 Task: Schedule a 45-minute meeting for budget planning and review.
Action: Mouse moved to (73, 156)
Screenshot: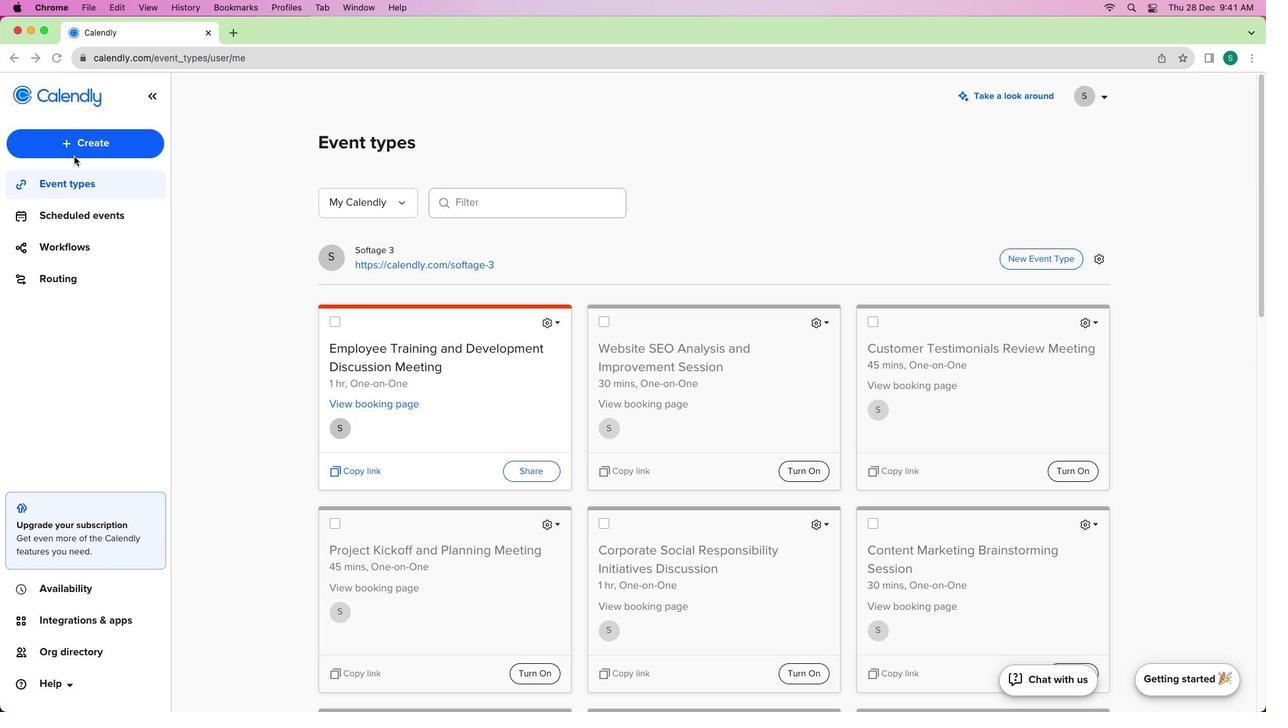 
Action: Mouse pressed left at (73, 156)
Screenshot: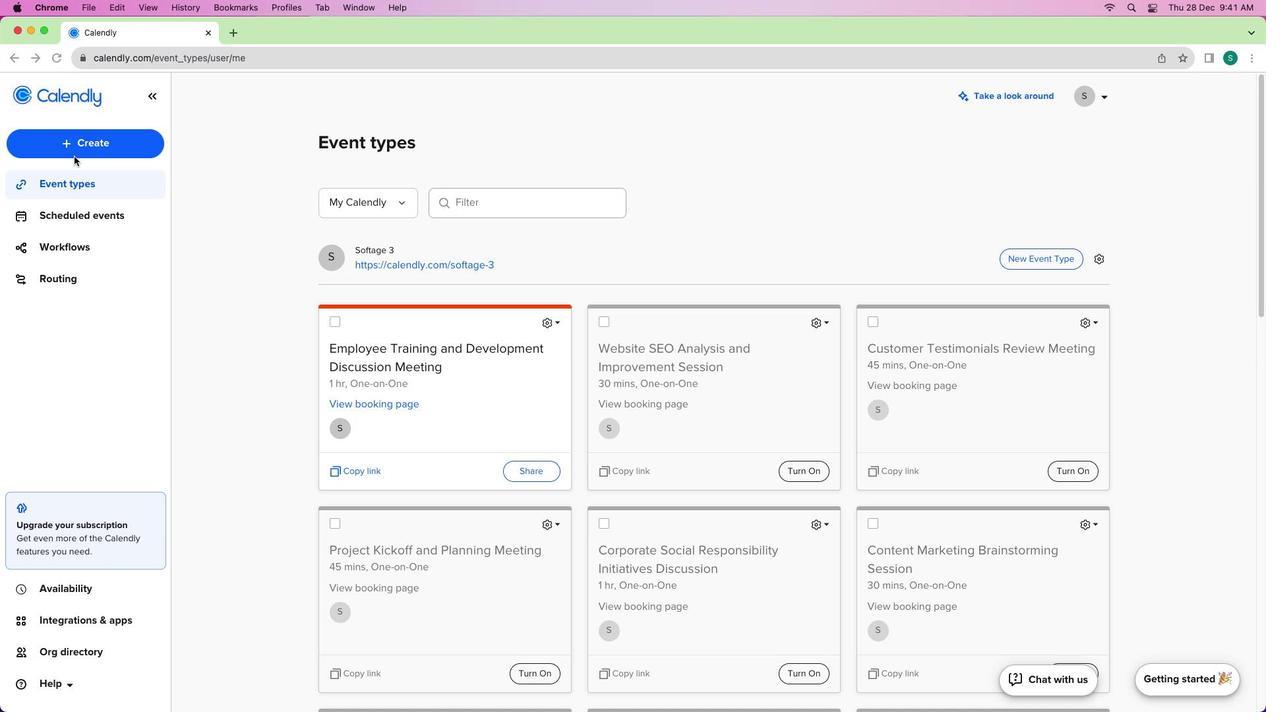 
Action: Mouse moved to (72, 148)
Screenshot: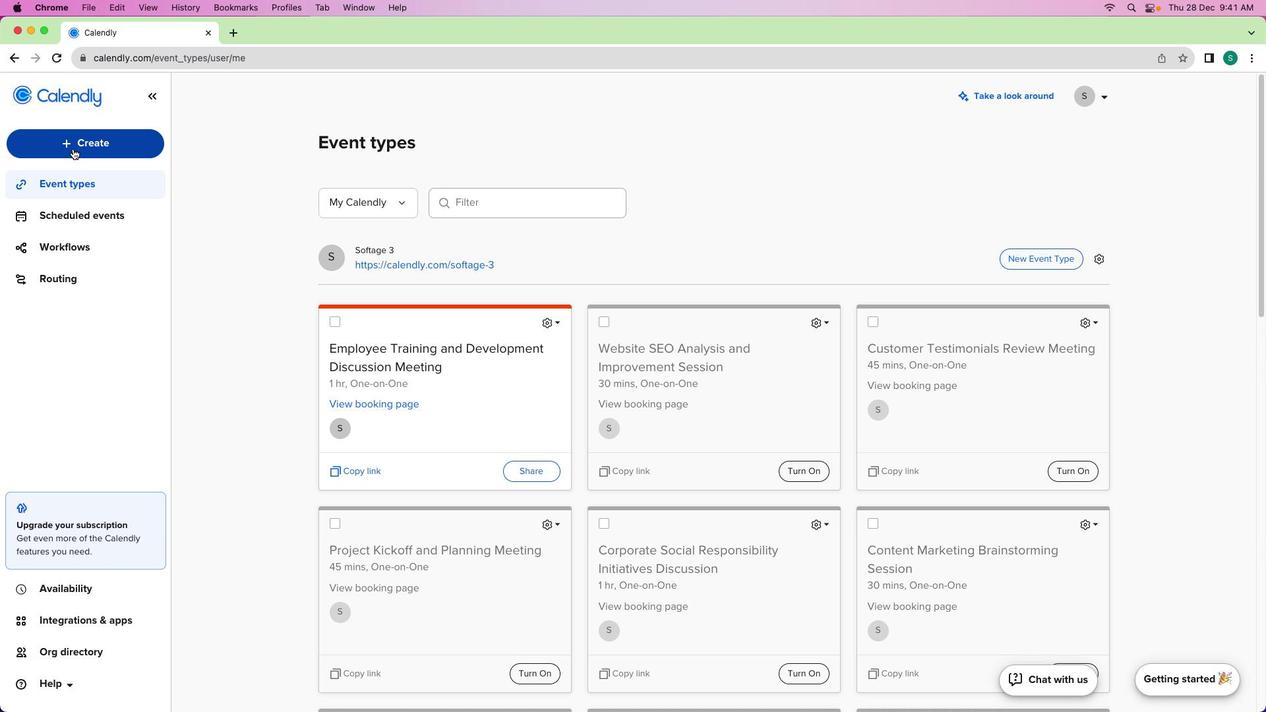 
Action: Mouse pressed left at (72, 148)
Screenshot: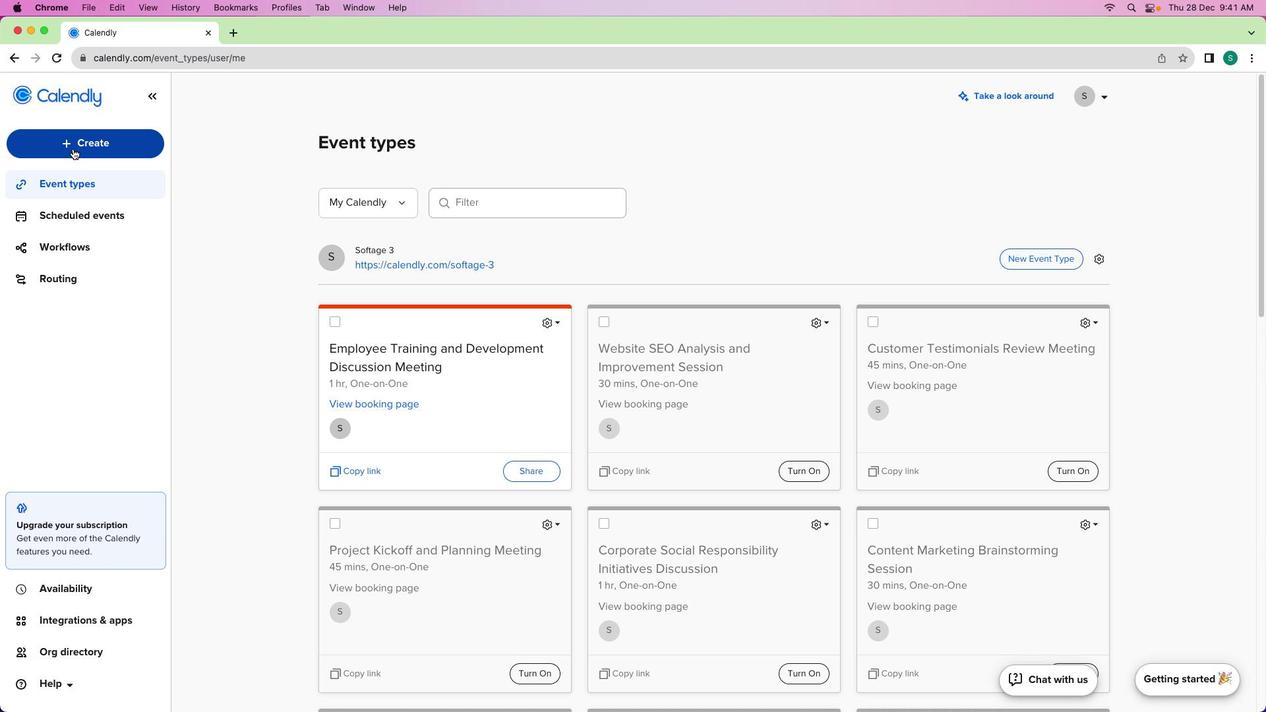 
Action: Mouse moved to (67, 185)
Screenshot: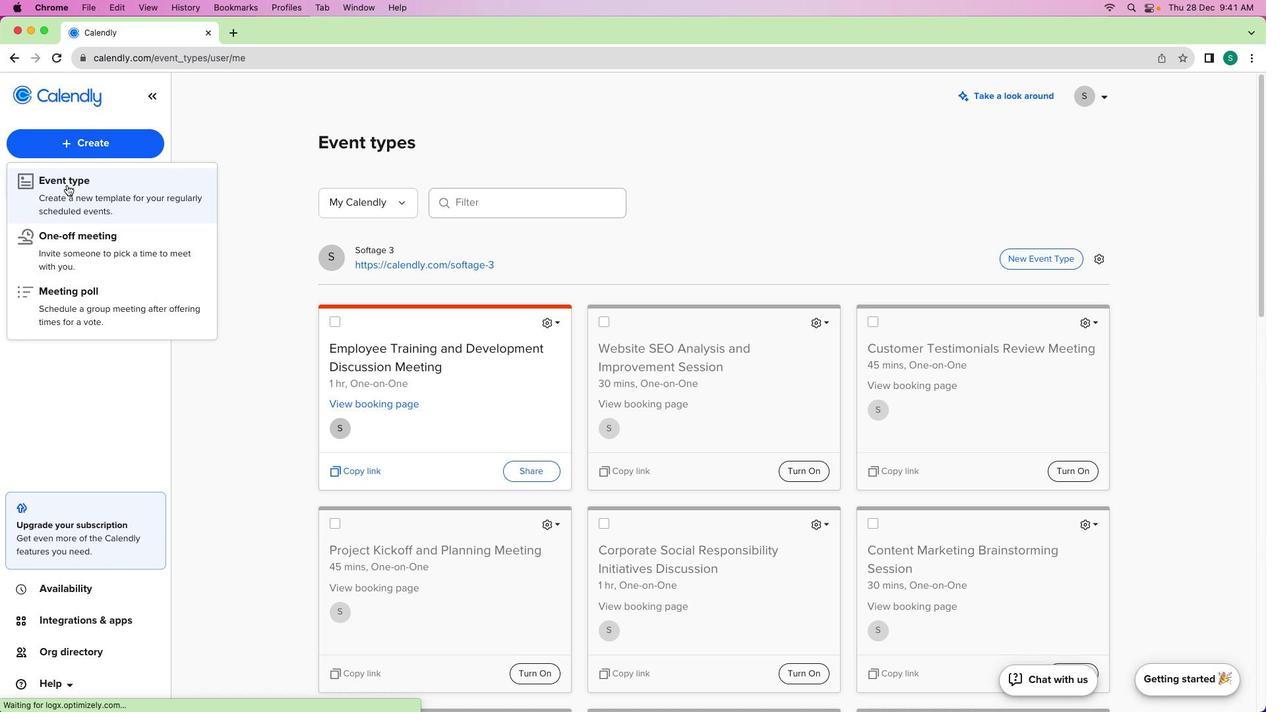 
Action: Mouse pressed left at (67, 185)
Screenshot: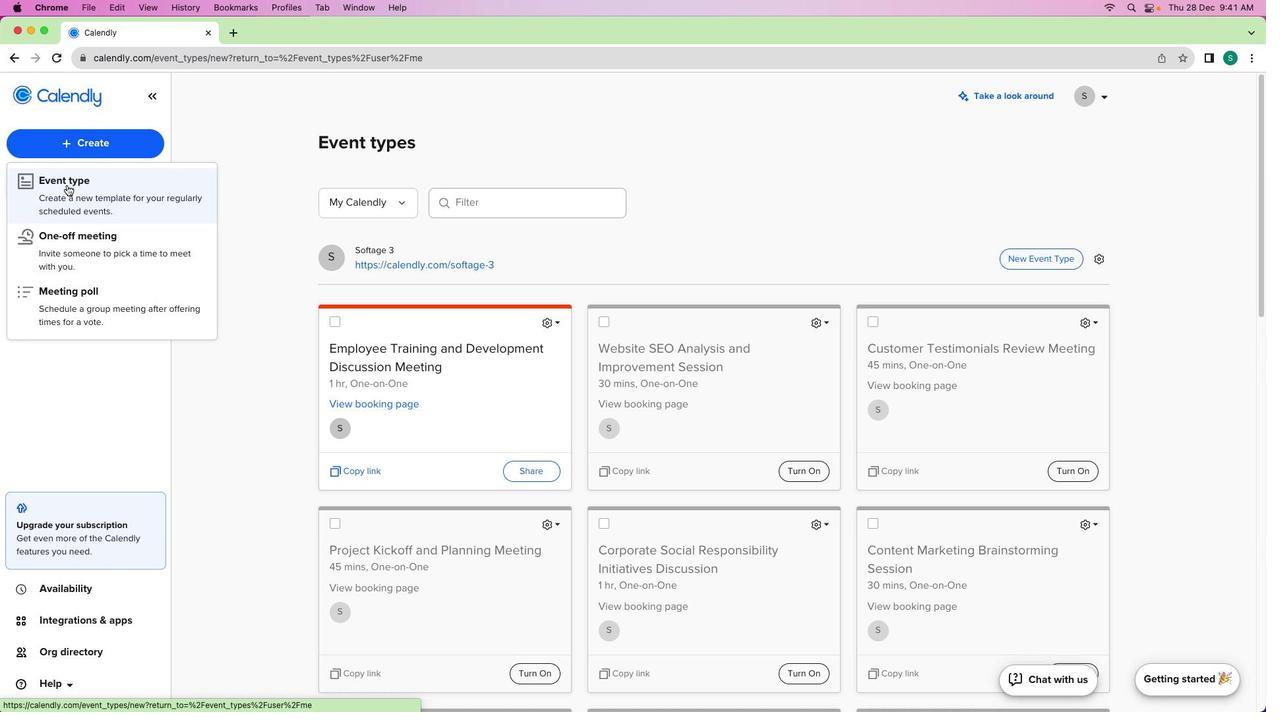 
Action: Mouse moved to (441, 244)
Screenshot: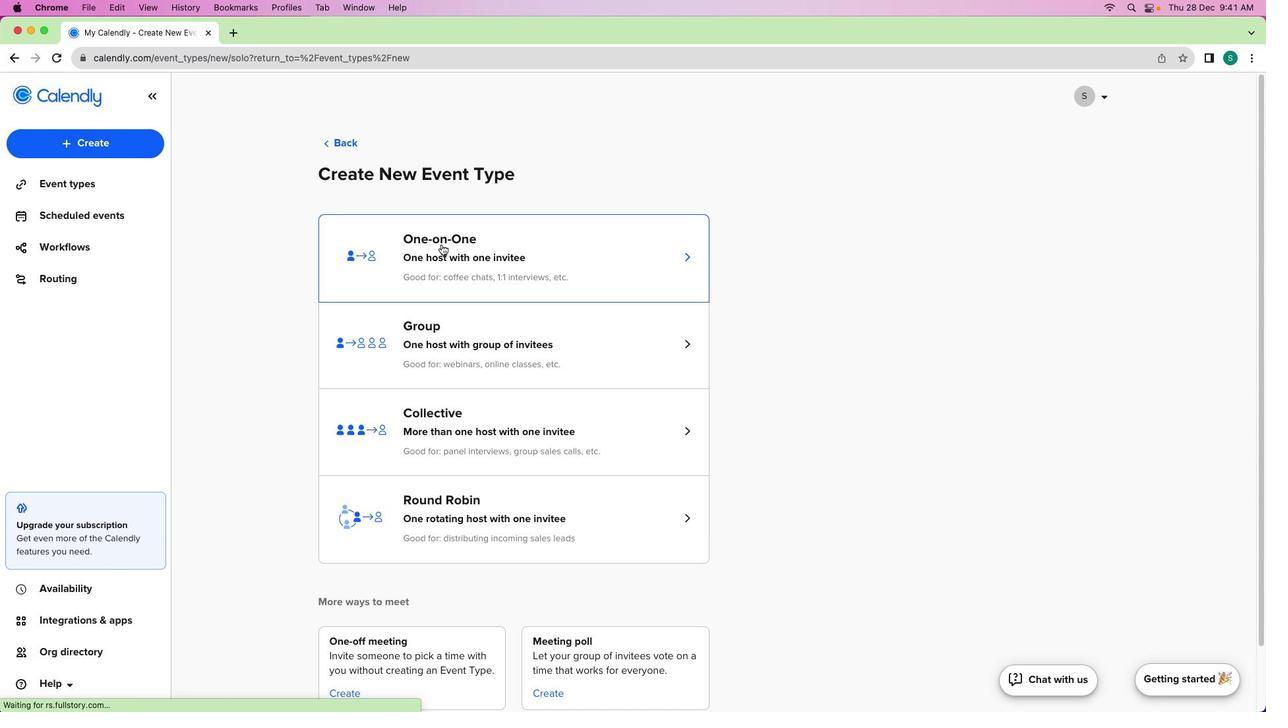 
Action: Mouse pressed left at (441, 244)
Screenshot: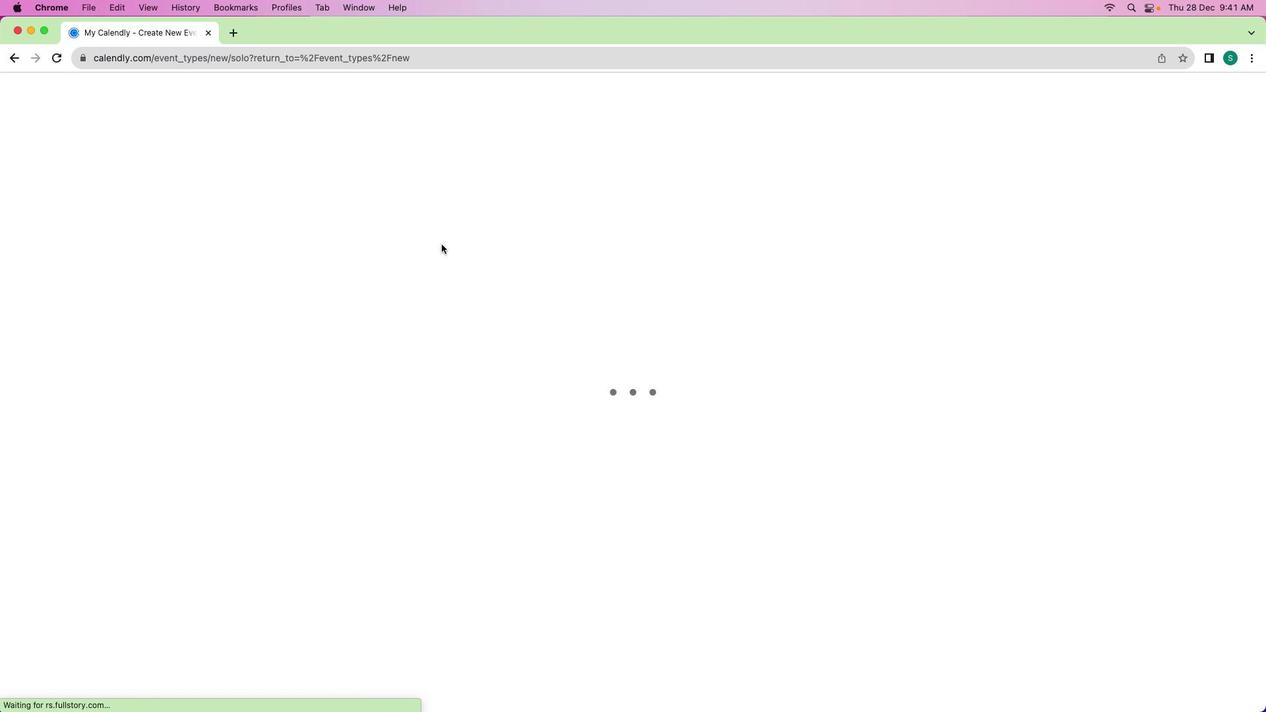
Action: Mouse moved to (149, 205)
Screenshot: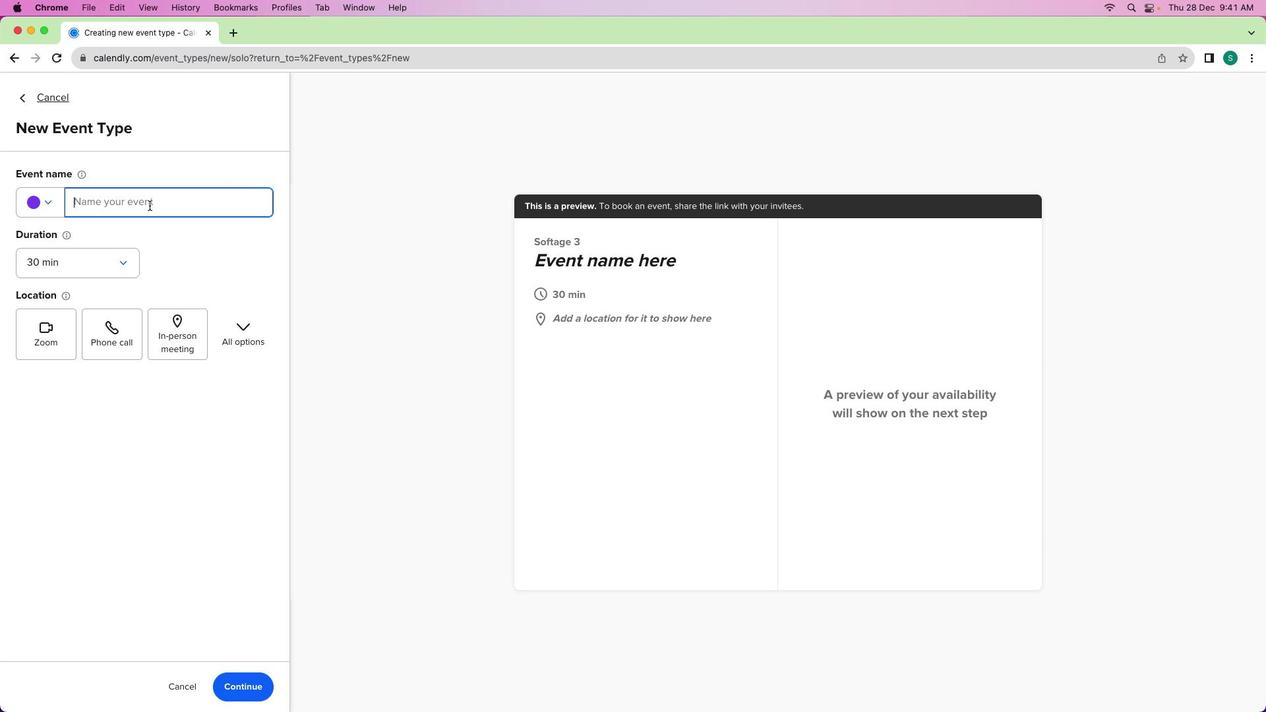 
Action: Mouse pressed left at (149, 205)
Screenshot: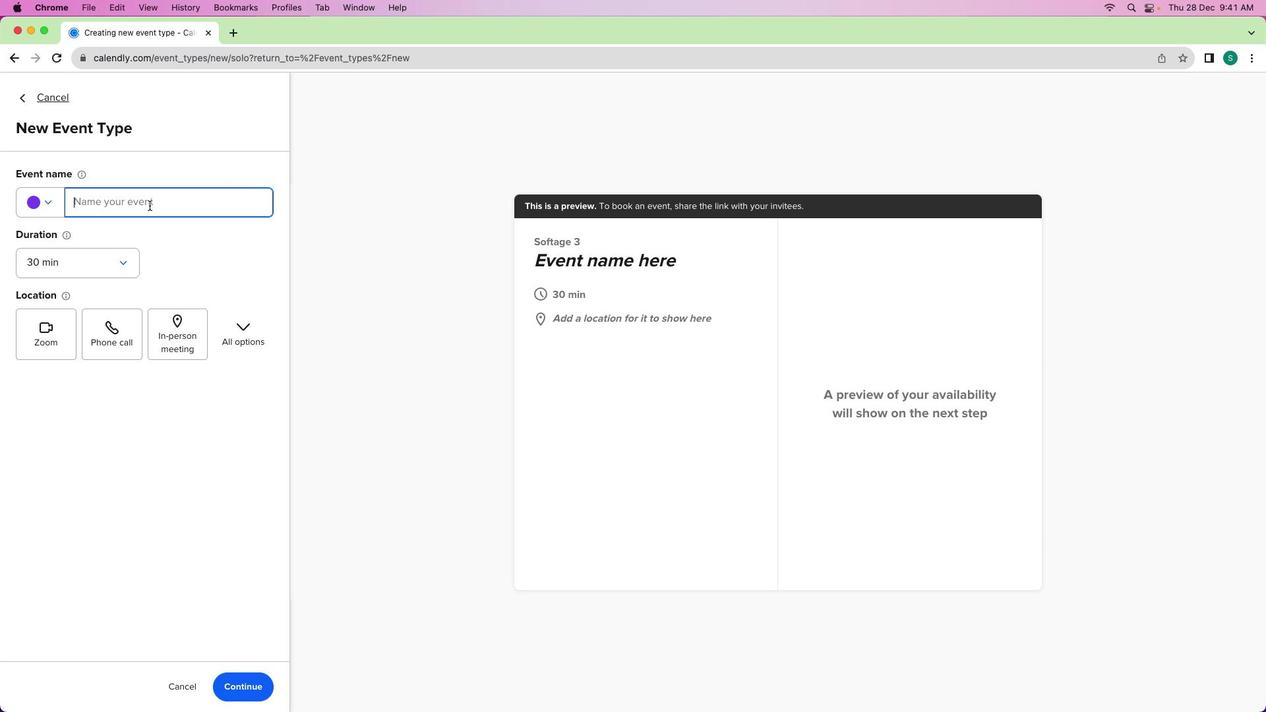 
Action: Mouse moved to (154, 213)
Screenshot: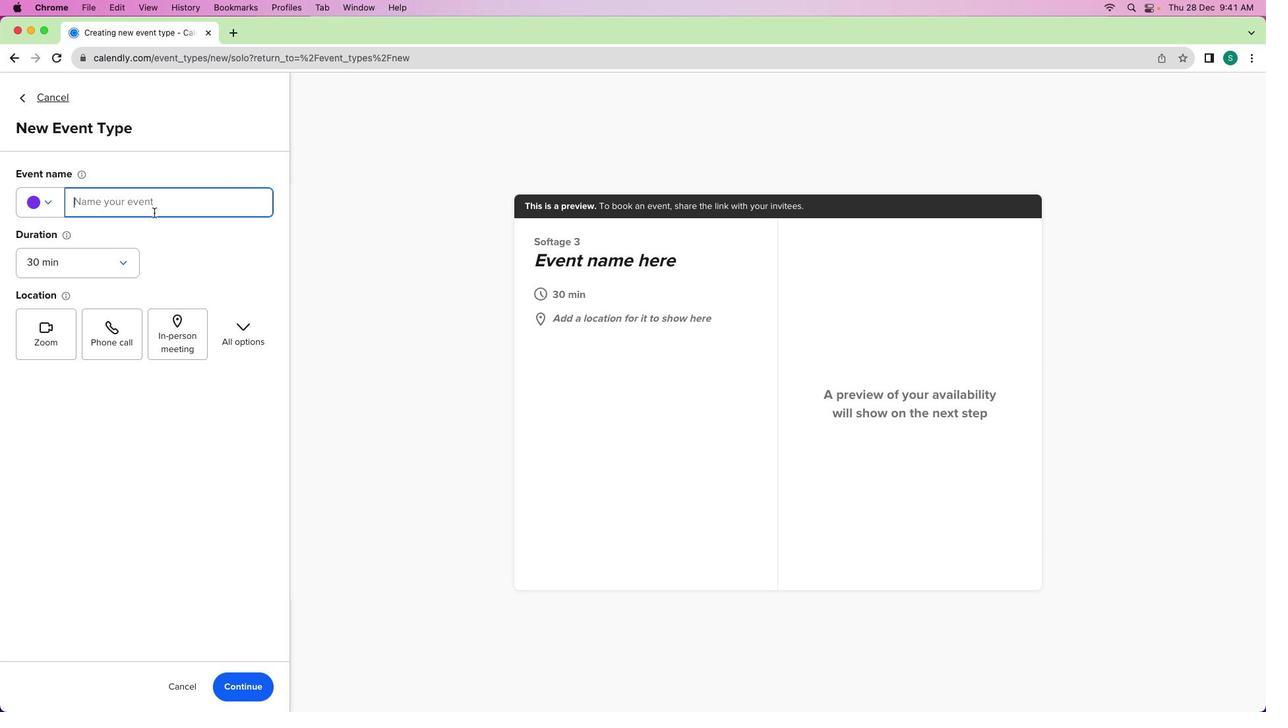 
Action: Key pressed Key.shift'B''u''d''g''e''t'Key.spaceKey.shift'P''l''a''n''n''i''n''g'Key.space'a''n''n''d'Key.spaceKey.shiftKey.leftKey.leftKey.leftKey.backspaceKey.downKey.shift'R''e''v''i''e''w'Key.spaceKey.shift'M''e''e''t''i''n''g'
Screenshot: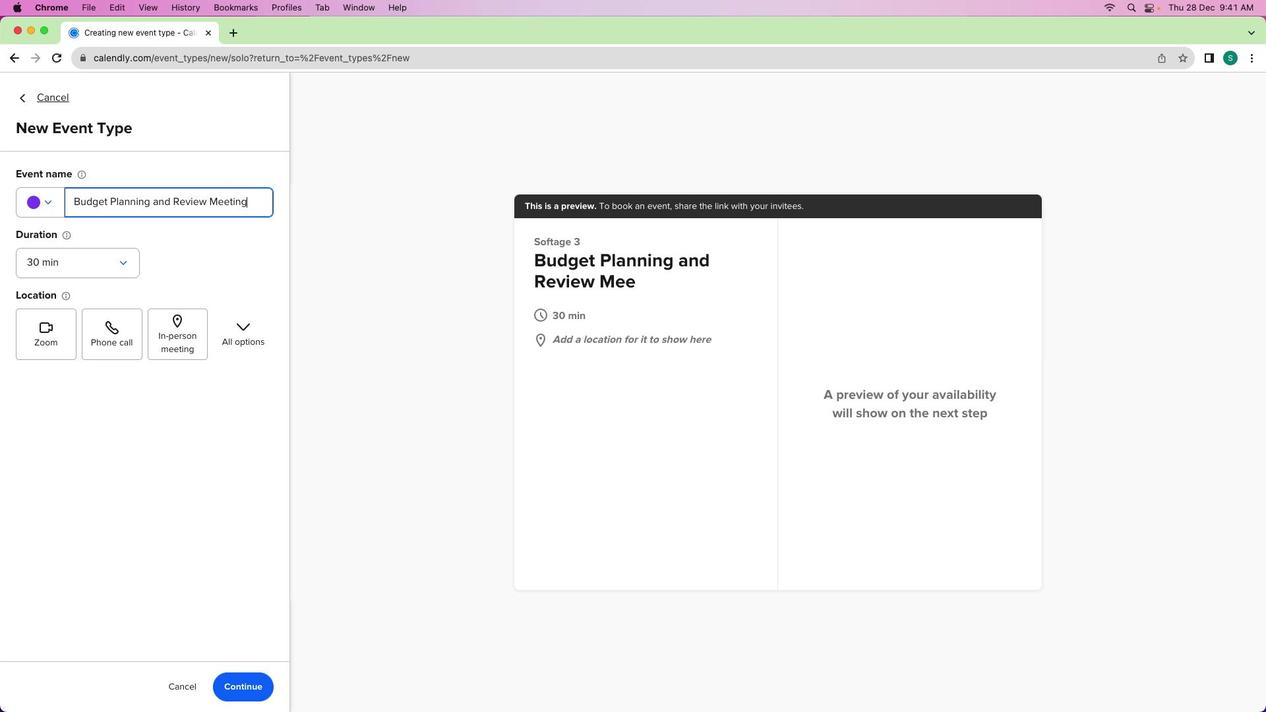 
Action: Mouse moved to (48, 204)
Screenshot: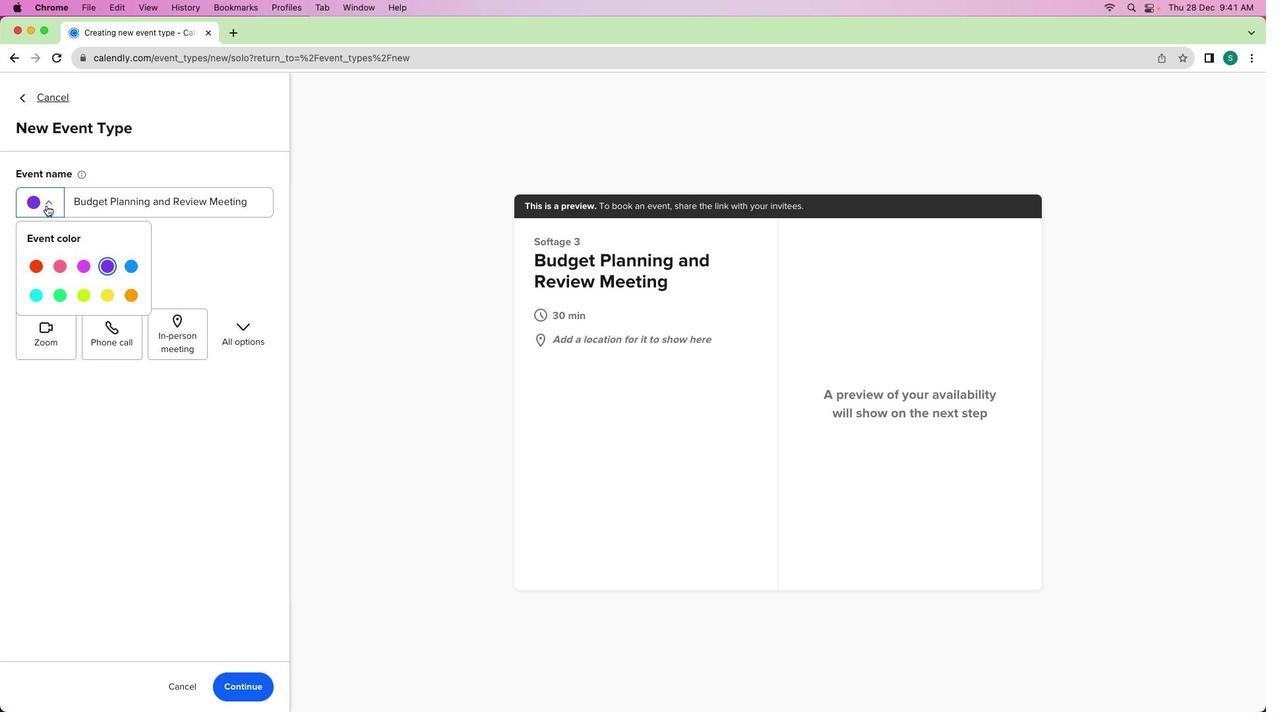 
Action: Mouse pressed left at (48, 204)
Screenshot: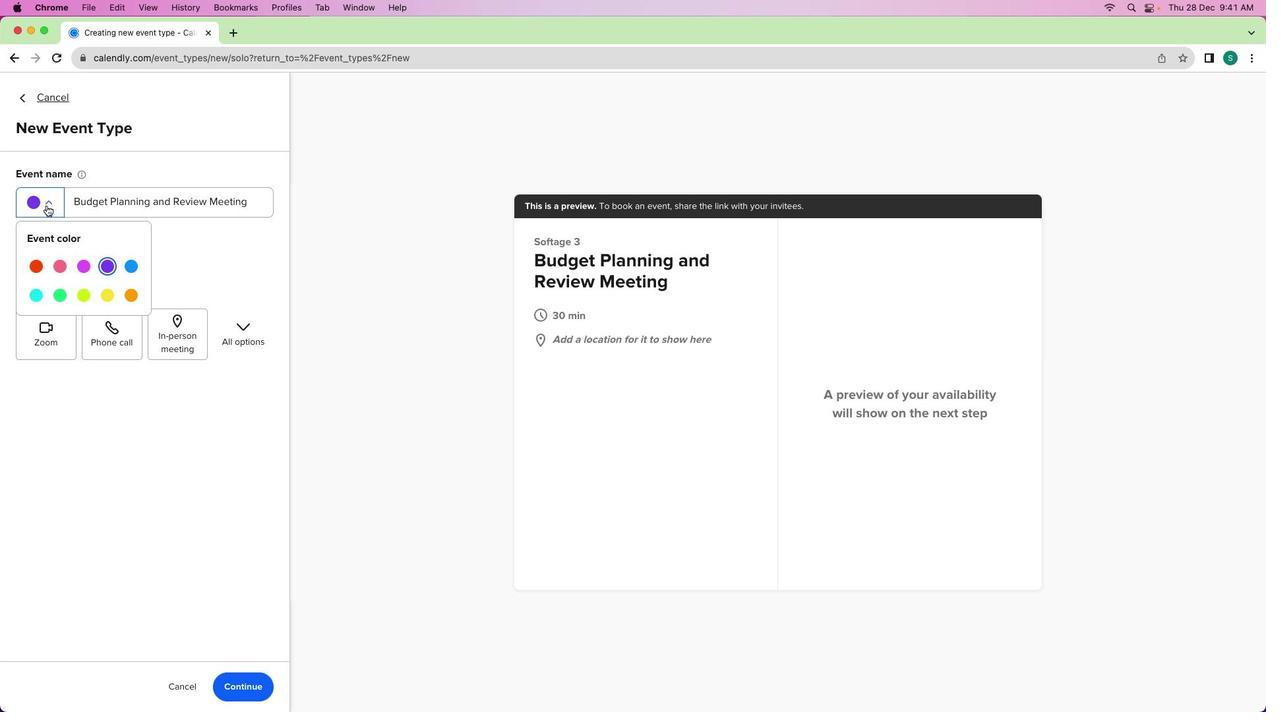 
Action: Mouse moved to (60, 298)
Screenshot: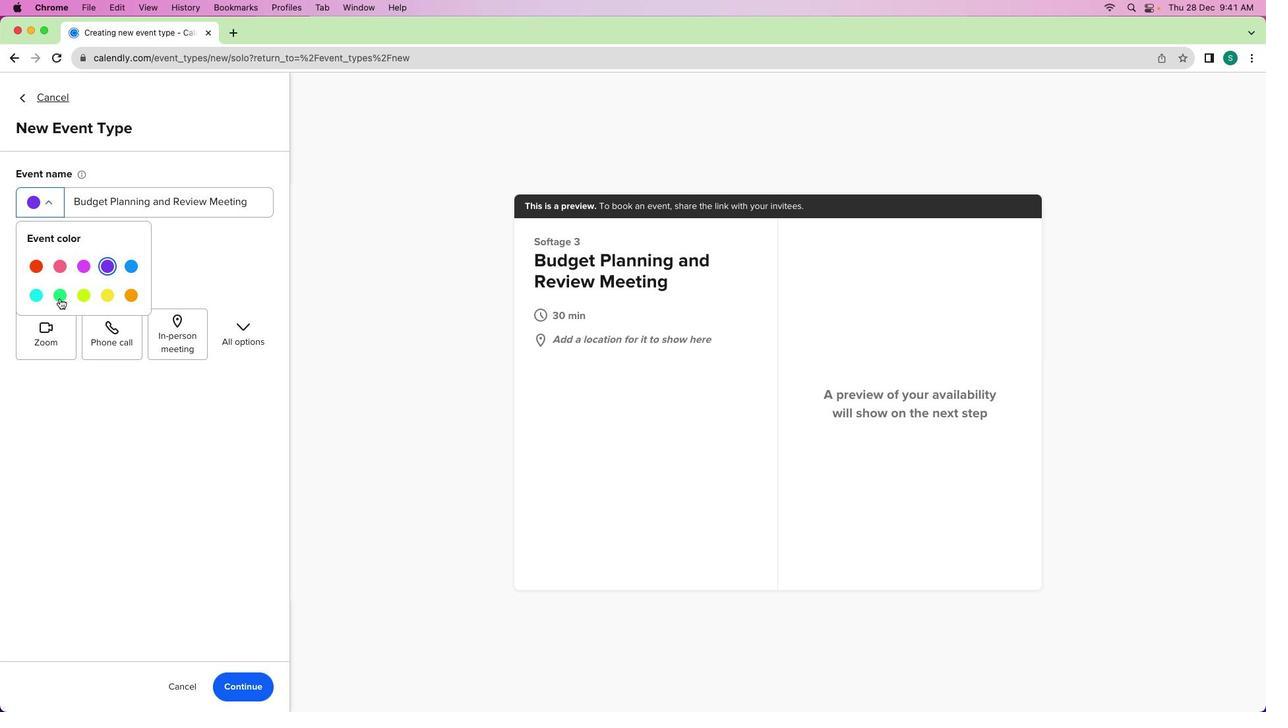 
Action: Mouse pressed left at (60, 298)
Screenshot: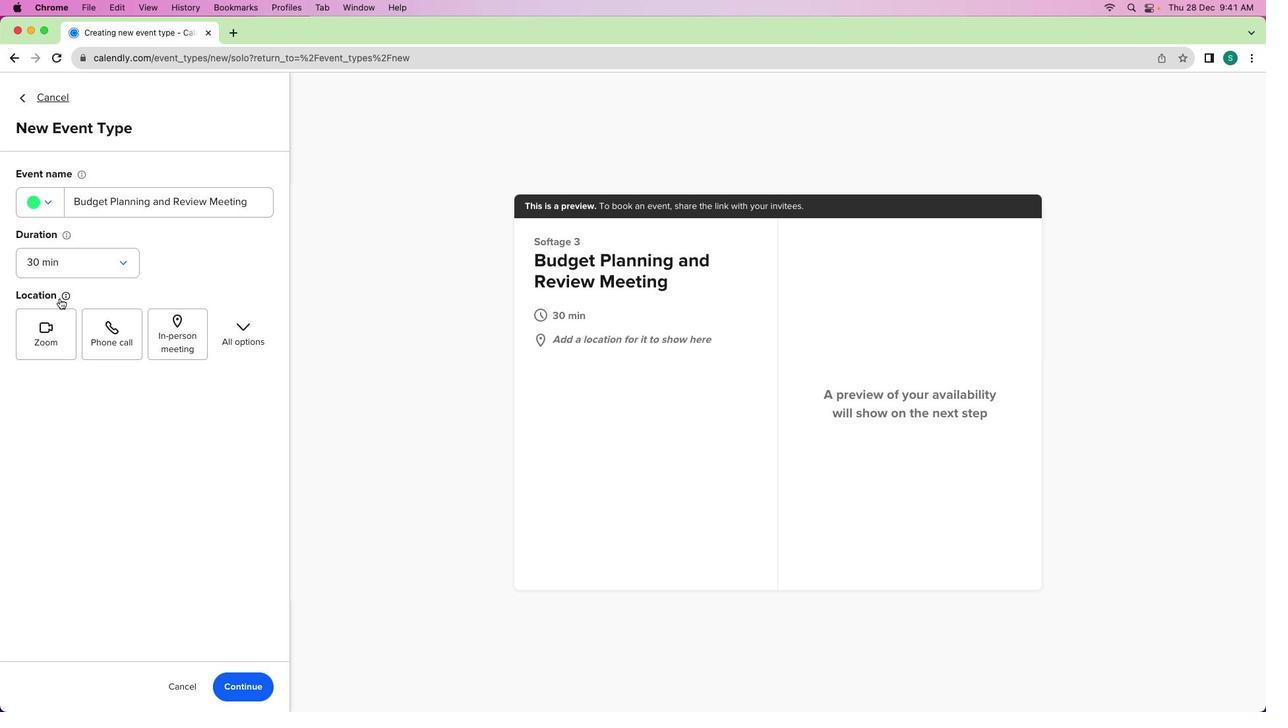 
Action: Mouse moved to (72, 275)
Screenshot: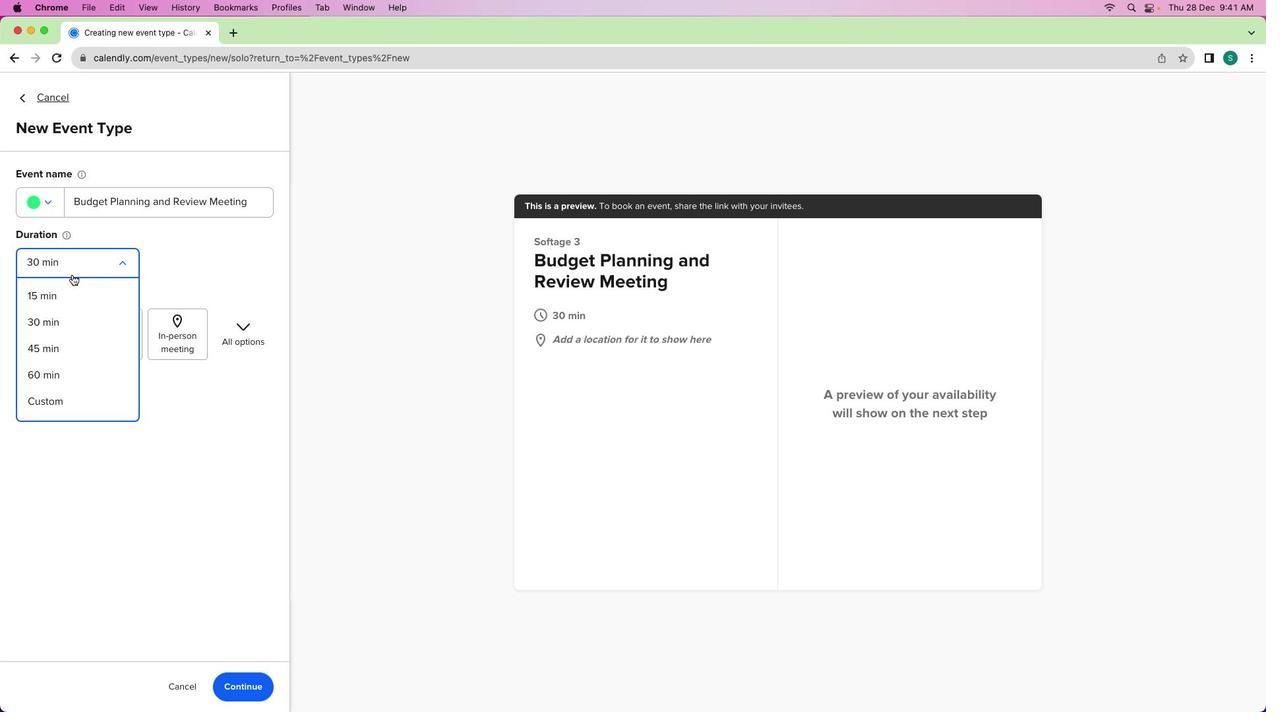 
Action: Mouse pressed left at (72, 275)
Screenshot: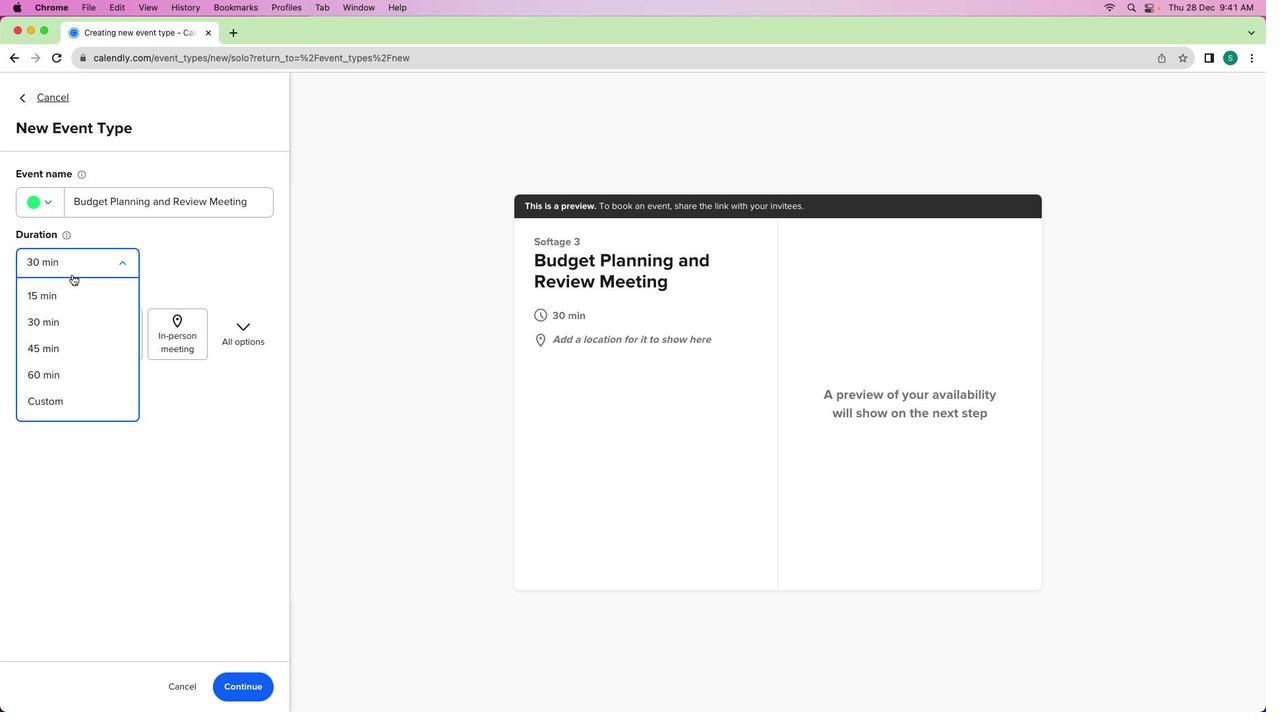 
Action: Mouse moved to (71, 347)
Screenshot: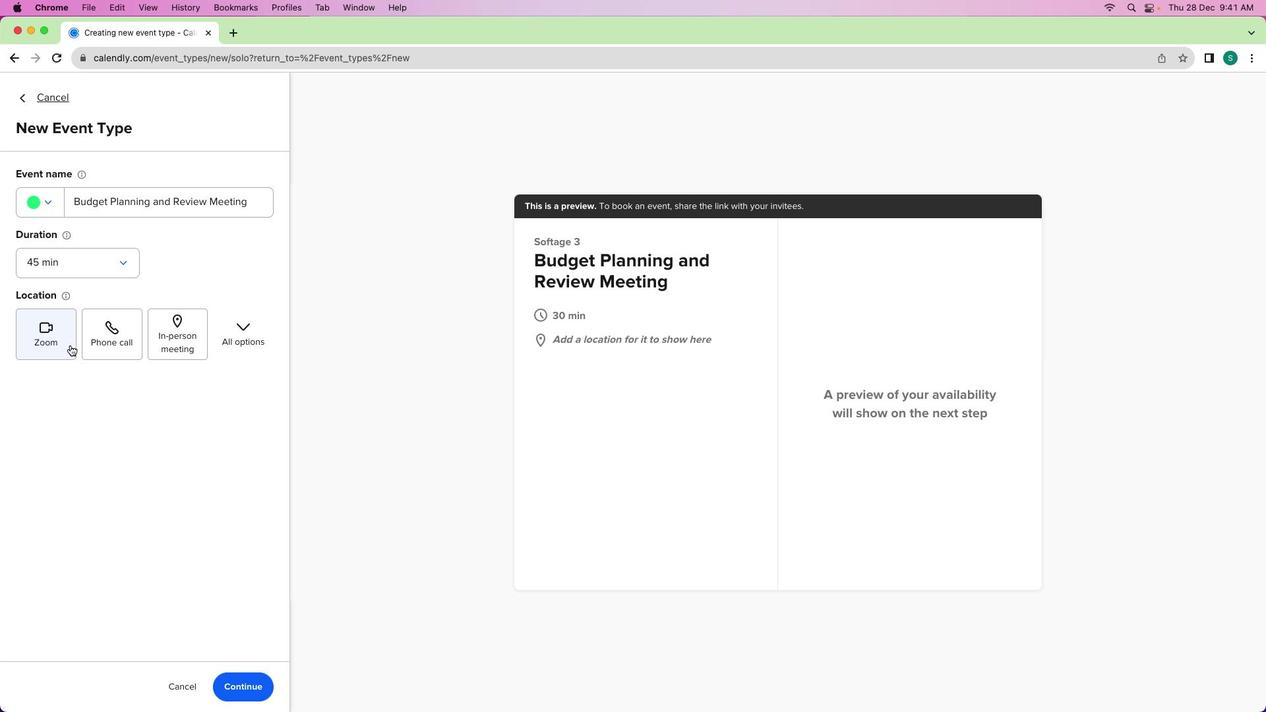 
Action: Mouse pressed left at (71, 347)
Screenshot: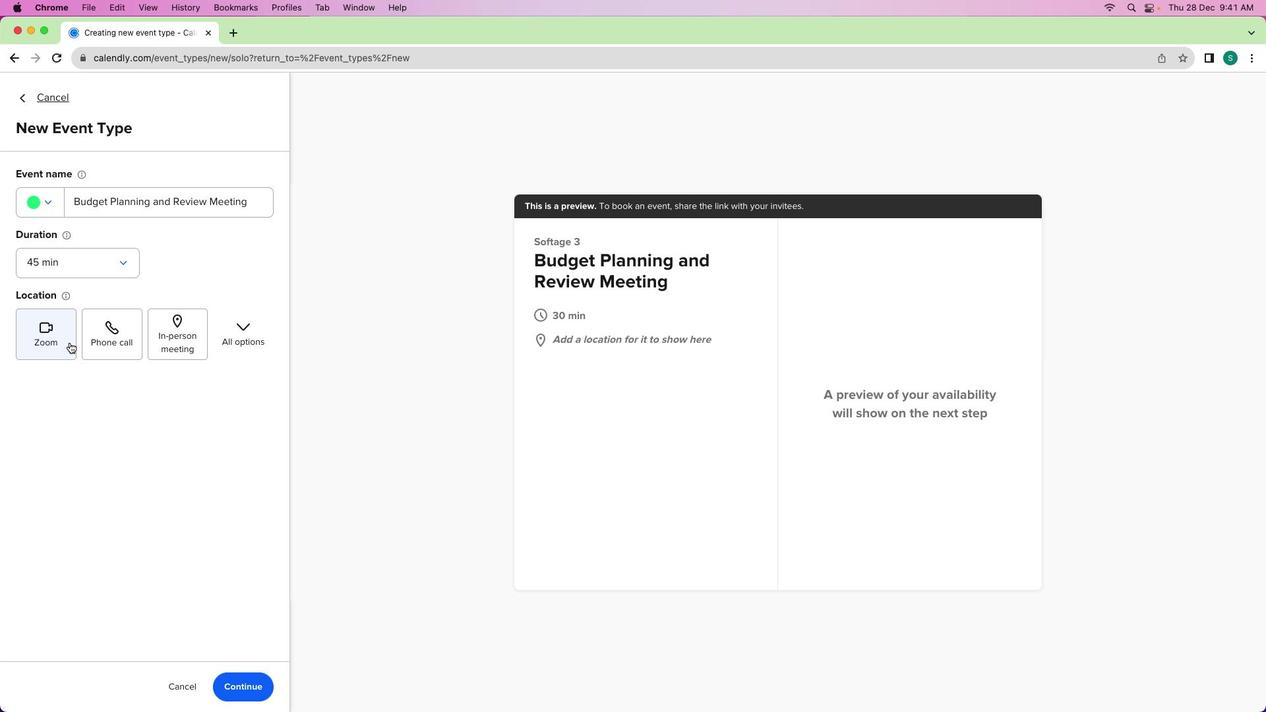 
Action: Mouse moved to (55, 329)
Screenshot: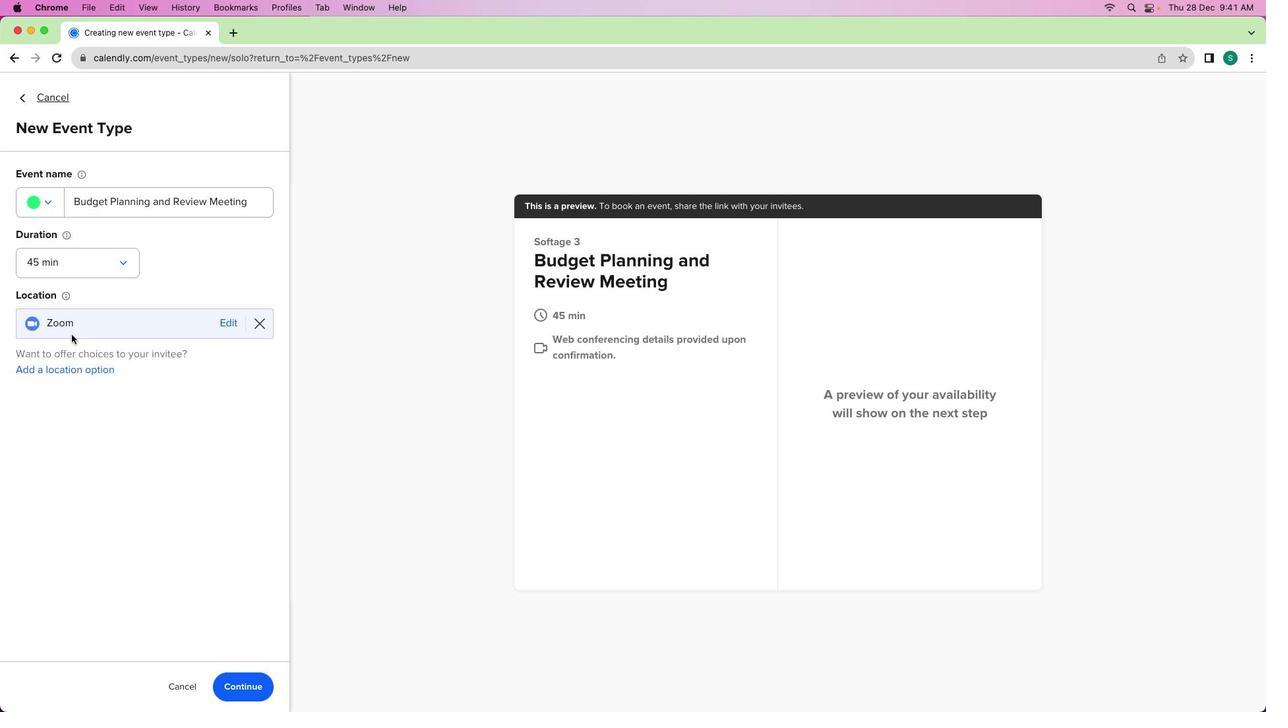 
Action: Mouse pressed left at (55, 329)
Screenshot: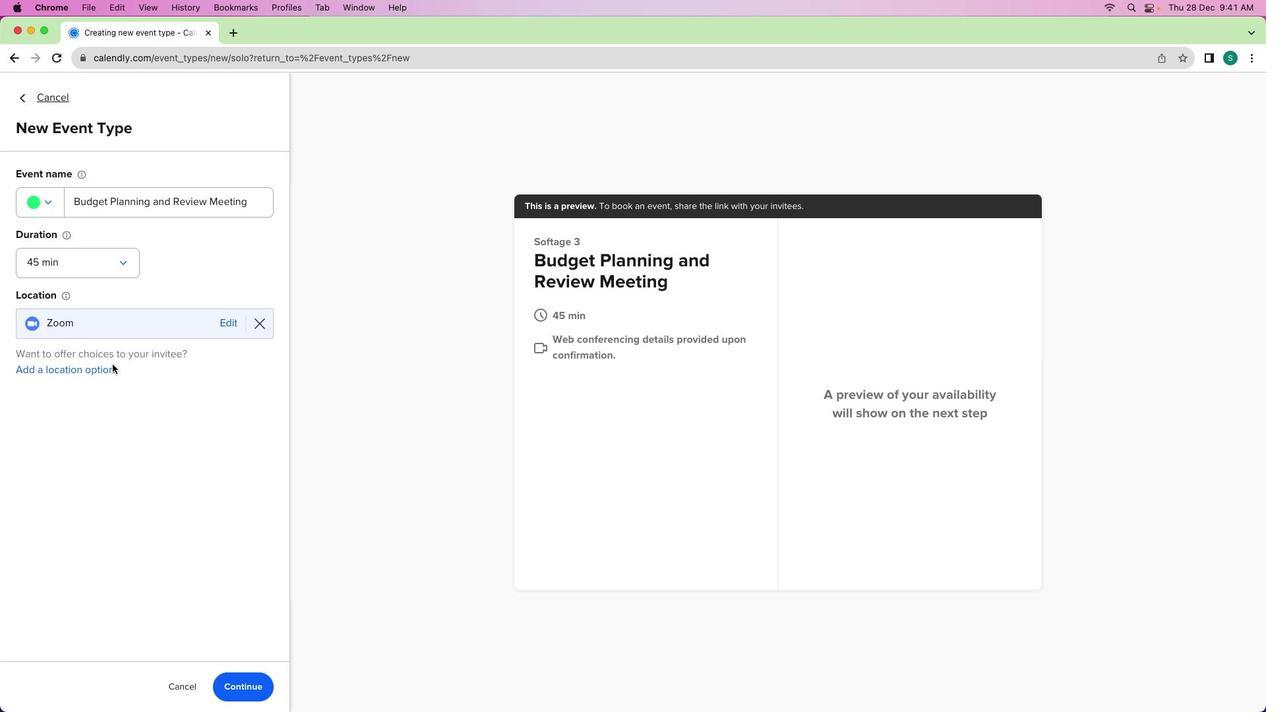 
Action: Mouse moved to (245, 699)
Screenshot: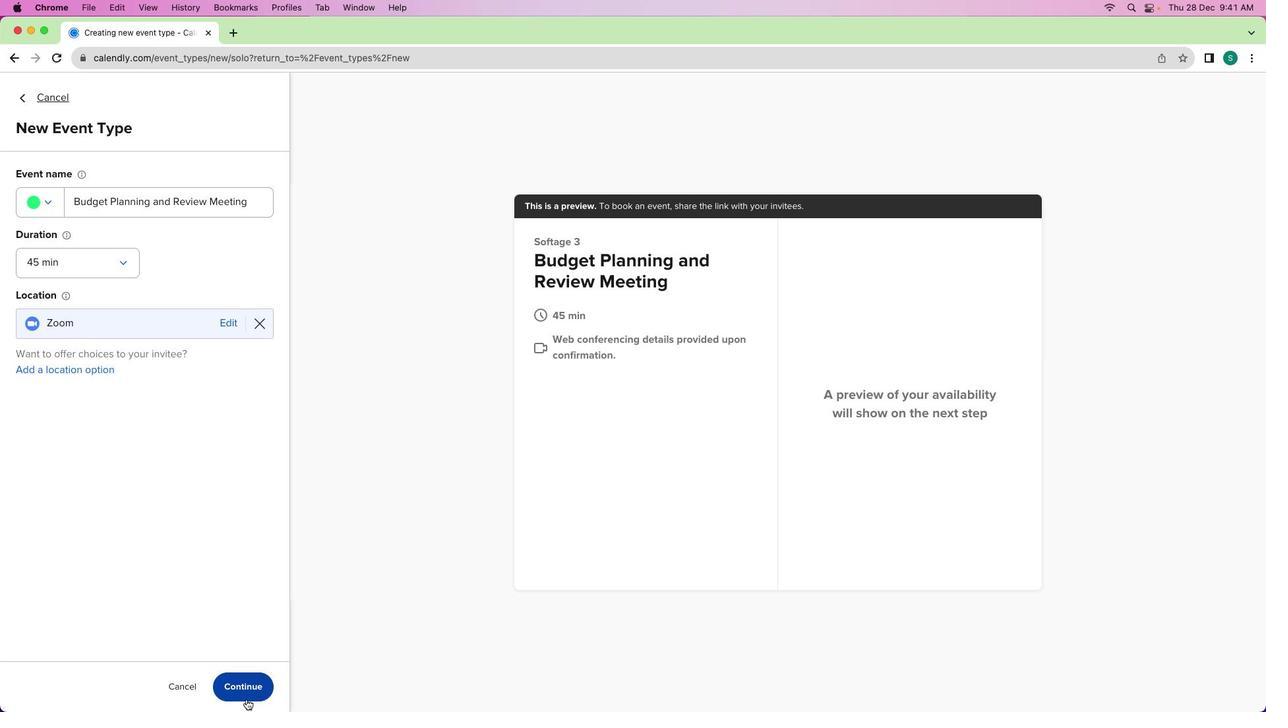 
Action: Mouse pressed left at (245, 699)
Screenshot: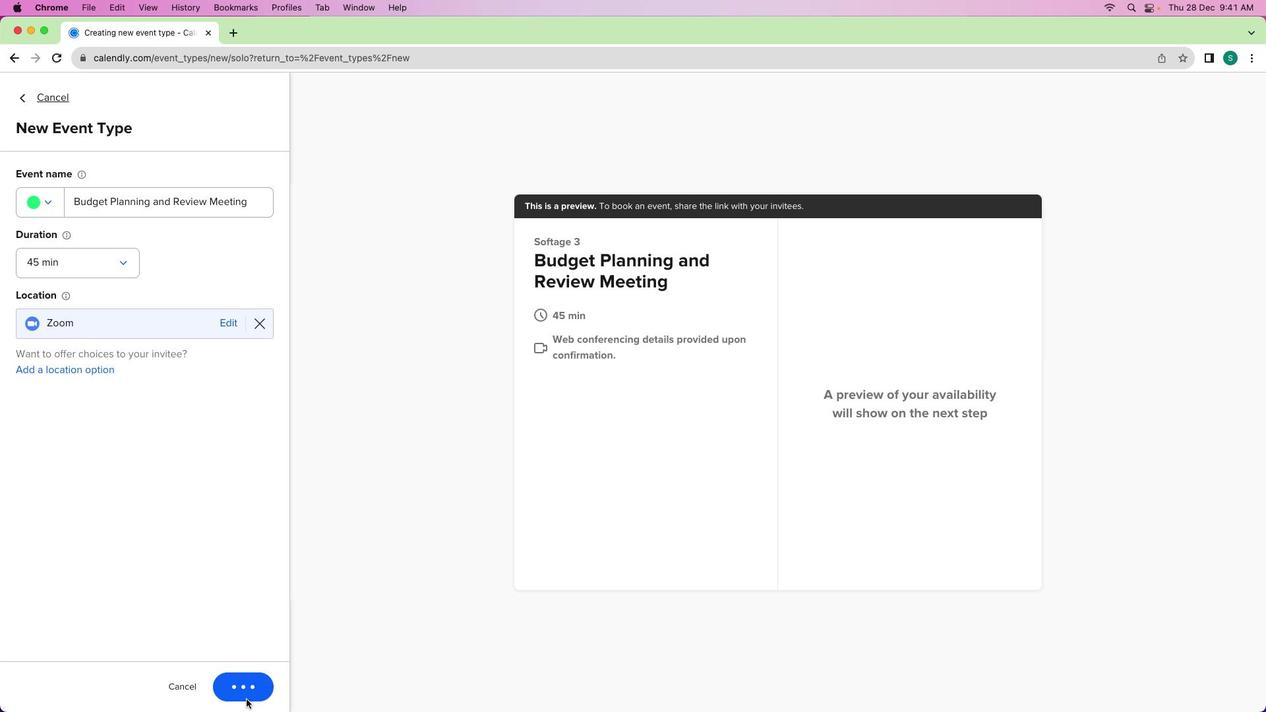 
Action: Mouse moved to (178, 235)
Screenshot: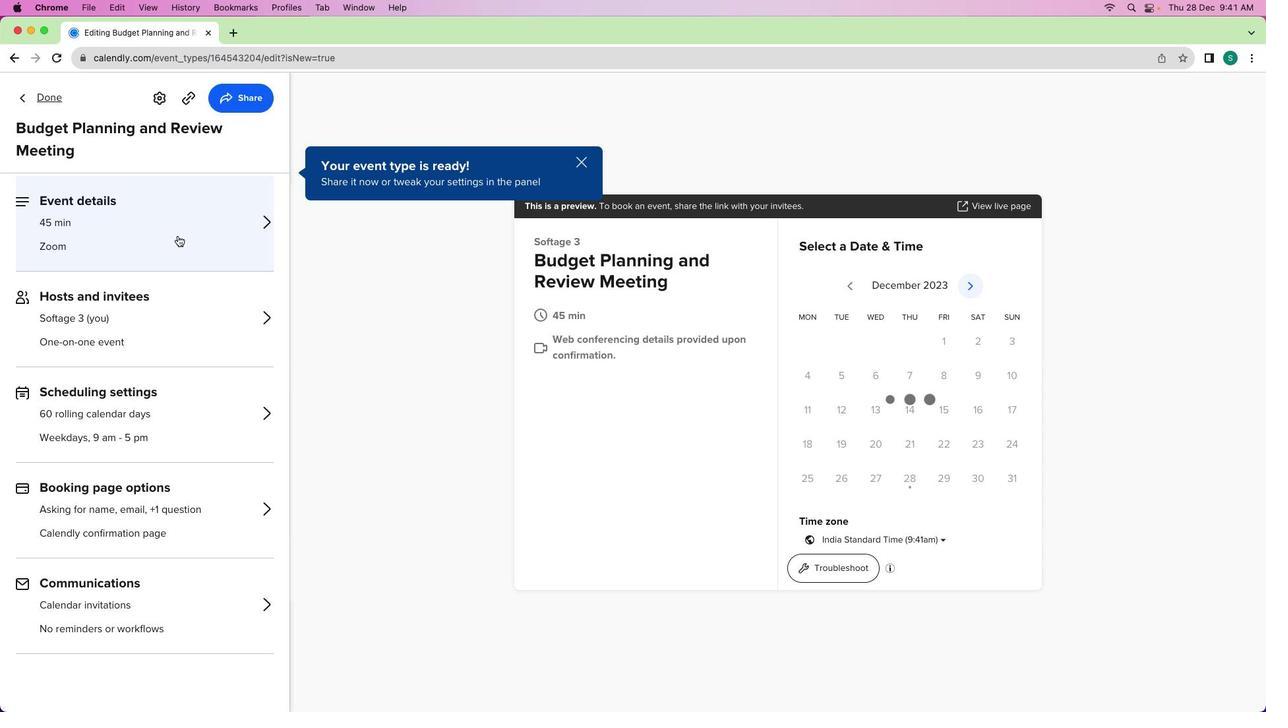 
Action: Mouse pressed left at (178, 235)
Screenshot: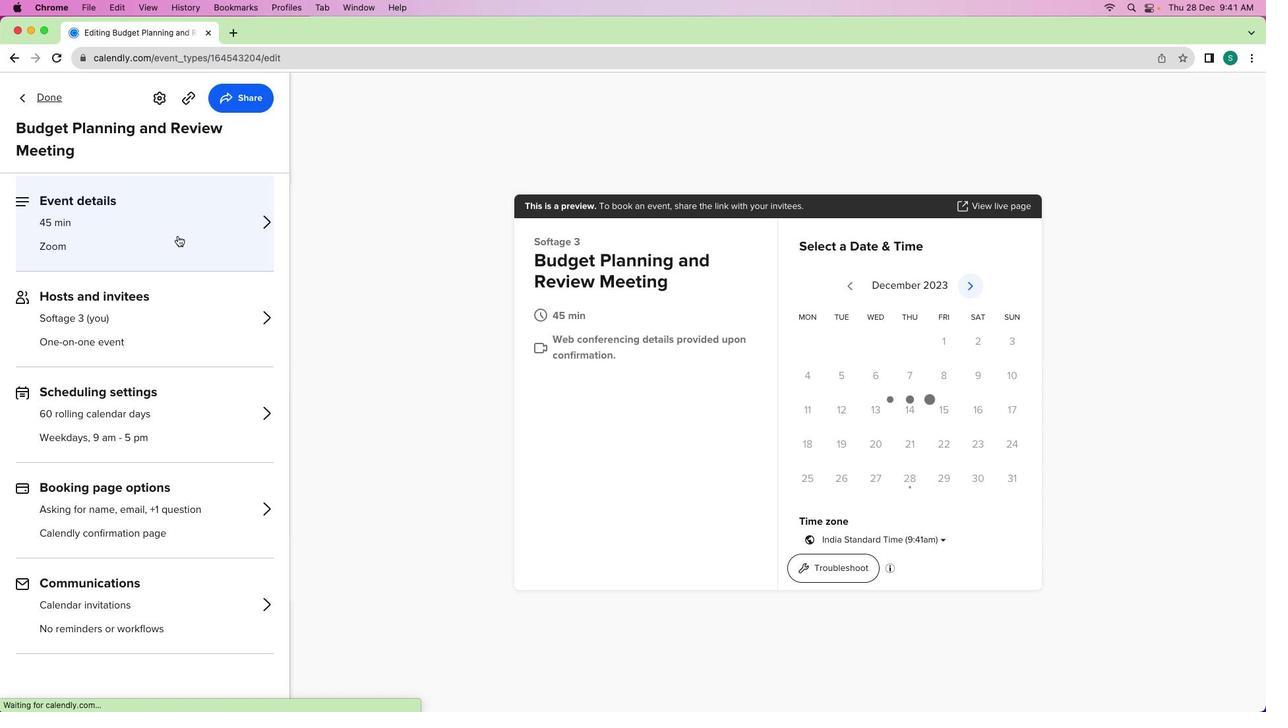 
Action: Mouse moved to (151, 463)
Screenshot: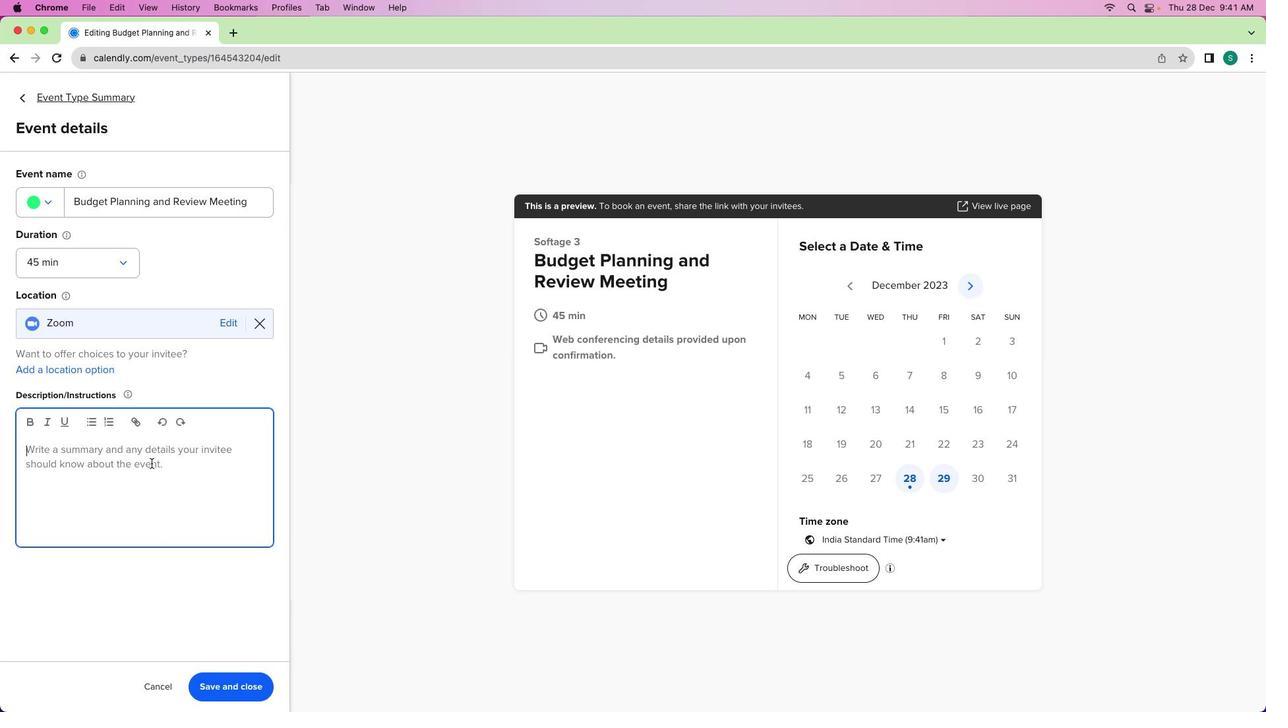 
Action: Mouse pressed left at (151, 463)
Screenshot: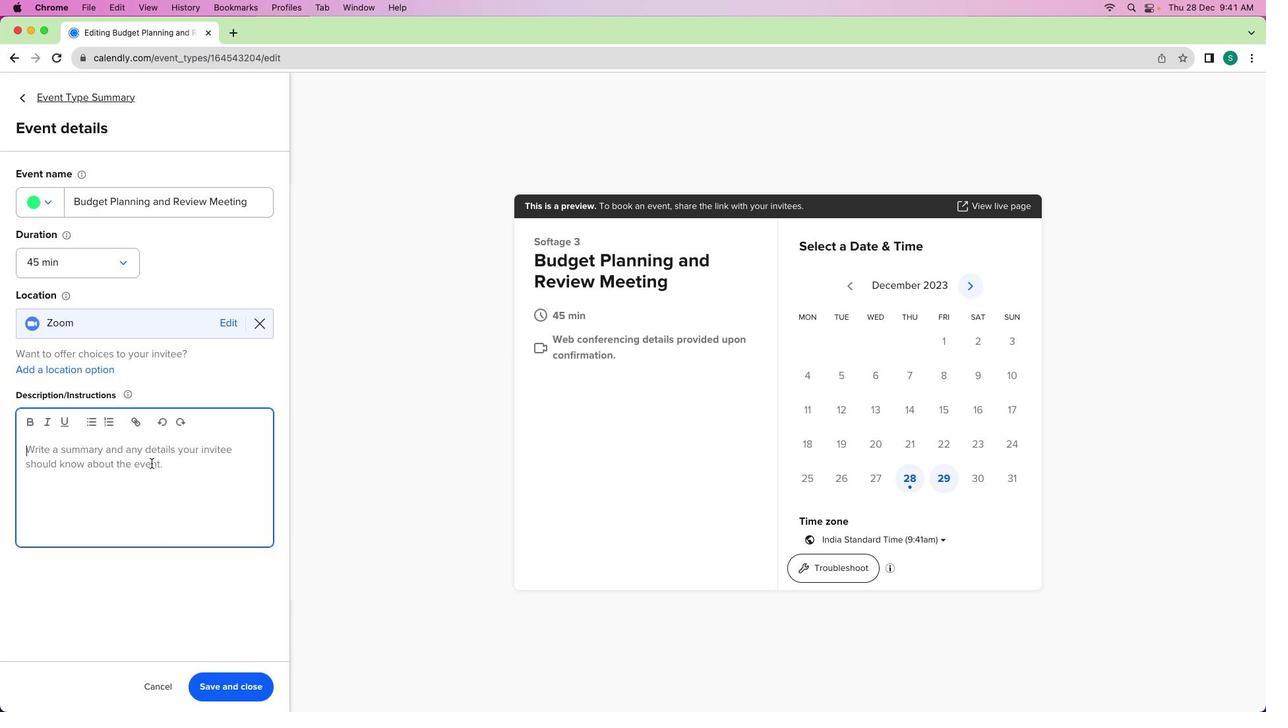 
Action: Mouse moved to (151, 464)
Screenshot: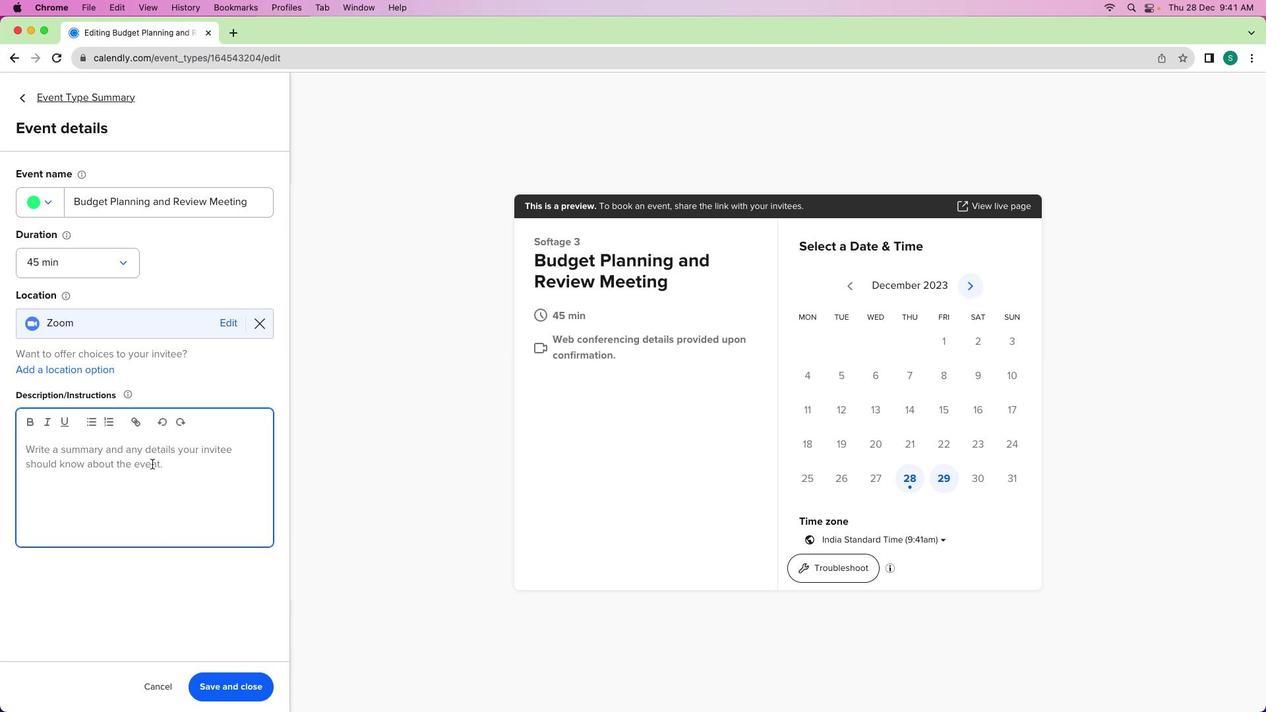 
Action: Key pressed Key.shift'J''o''i''n'Key.space'm''e'Key.space'f''o''r'Key.space'a'Key.space'f''o''c''u''s''e''d'
Screenshot: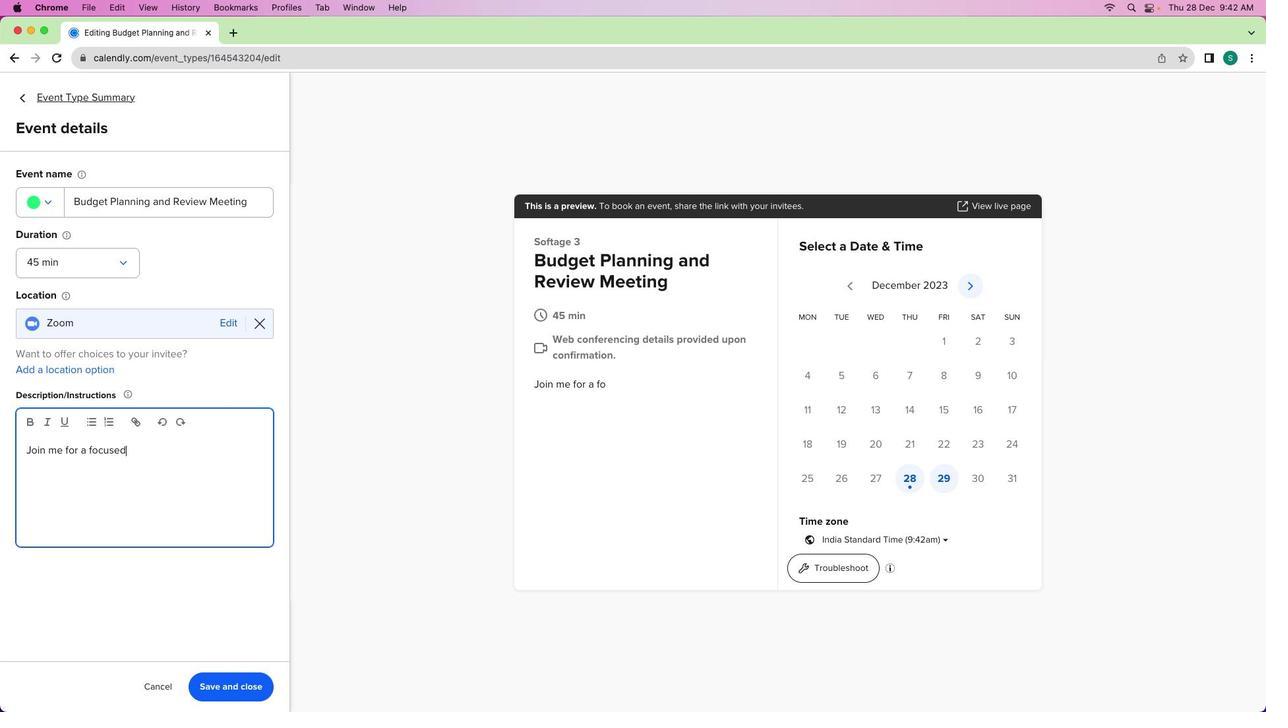 
Action: Mouse moved to (151, 464)
Screenshot: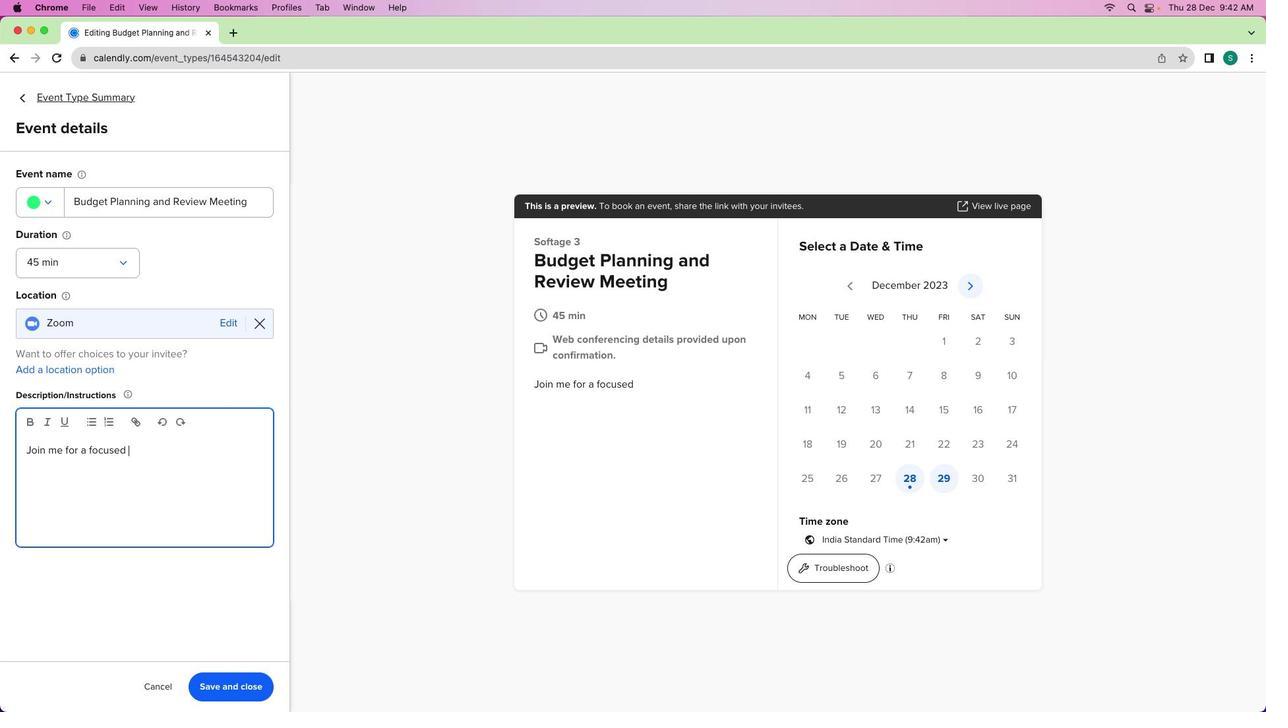 
Action: Key pressed Key.space'4''5''-''m''i''n''u''t''e'Key.space'm''e''e''t''i''n''g'Key.space'd''e''d''i''c''a''t''e''d'Key.space't''o'Key.space'b''u''d''g''e''t'Key.space'p''l''a''n''n''i''n''g'Key.space'a''n''d'Key.space'r''e''v''i''e''w''.'Key.spaceKey.shift'I''n'Key.space't''h''i''s'Key.space's''e''s''s''i''o''n'','Key.space'w''e'Key.space'w''i''l''l'Key.space'd''i''s''c''u''s''s''s'Key.space'f''i''n''a''n'Key.leftKey.leftKey.leftKey.leftKey.leftKey.leftKey.backspaceKey.down'c''i''a''l'Key.space'g''o''a''l''s'','Key.space'r''e''v''i''e''w'Key.space'c''u''r''r''e''n''t'Key.space'b''u''d''g''e''t'Key.space'a''l''o''o''o'Key.backspaceKey.backspaceKey.backspace'c'Key.backspace'l''o''c''a''t''i''o''n''s'','Key.space'a''n''d'Key.space'c''o''l''l''a''b''o''r''a''t''i''v''e''l''u'Key.backspace'y'Key.space'p''l''a''n'Key.space'f''o''r'Key.space'u''p''c''o''m''i''n''g'Key.space'f''i''n''a''n''c''i''a''l'Key.space'p''e''r''i''o''d''s''.'
Screenshot: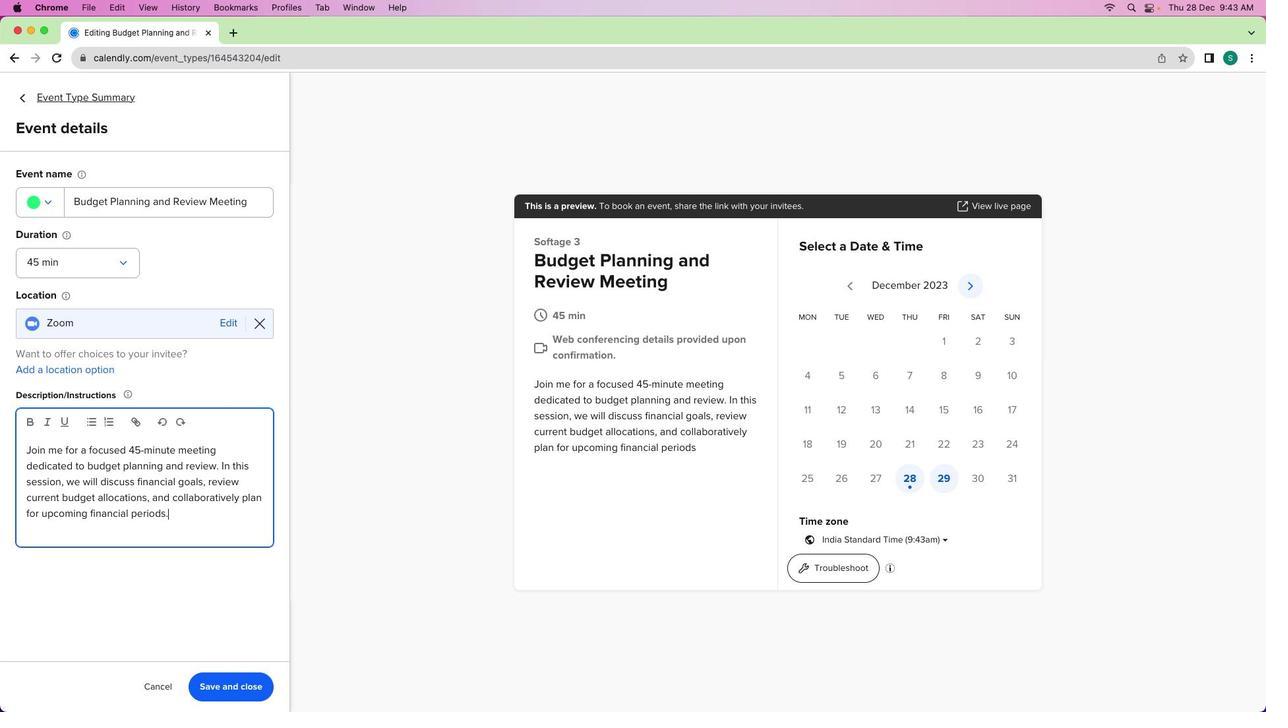 
Action: Mouse moved to (215, 693)
Screenshot: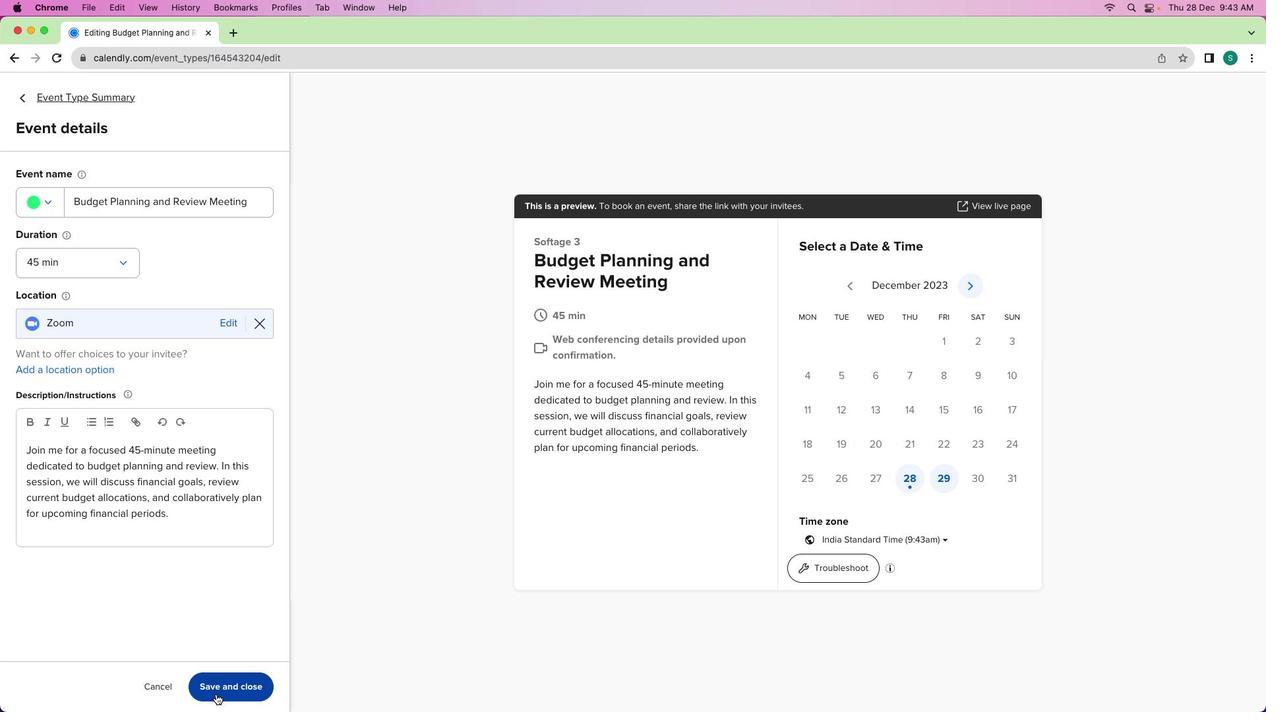 
Action: Mouse pressed left at (215, 693)
Screenshot: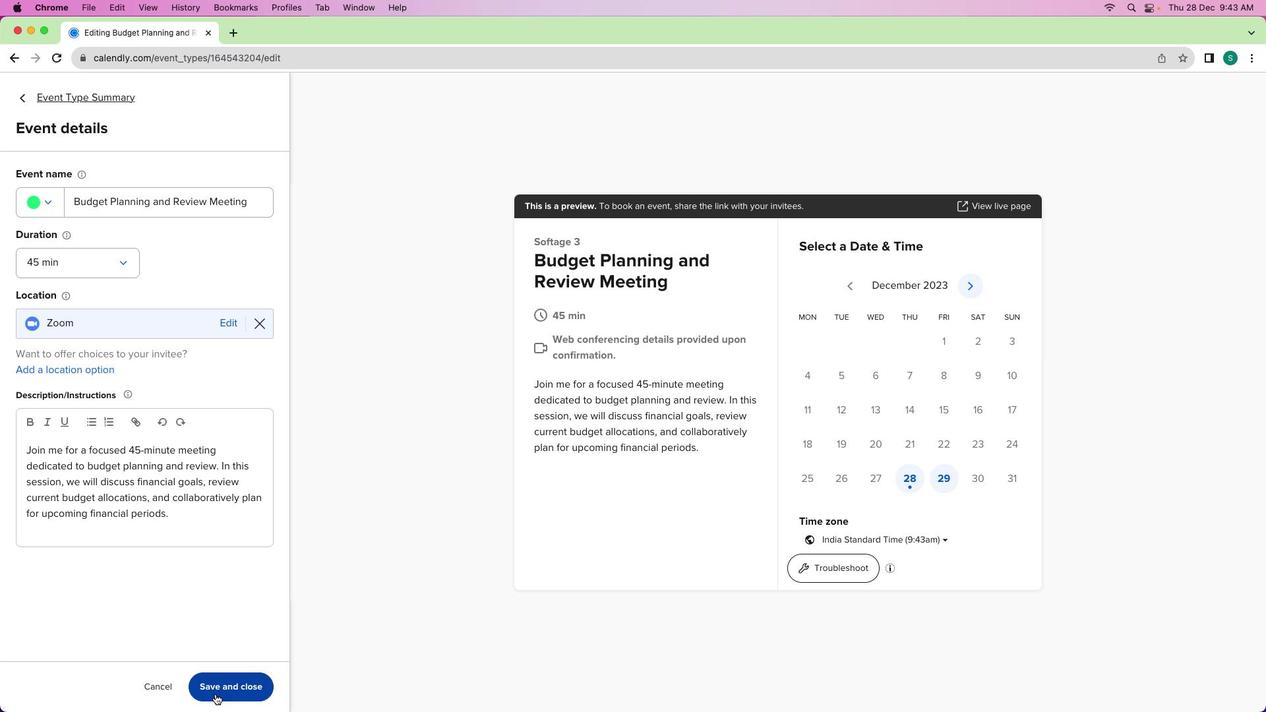 
Action: Mouse moved to (62, 100)
Screenshot: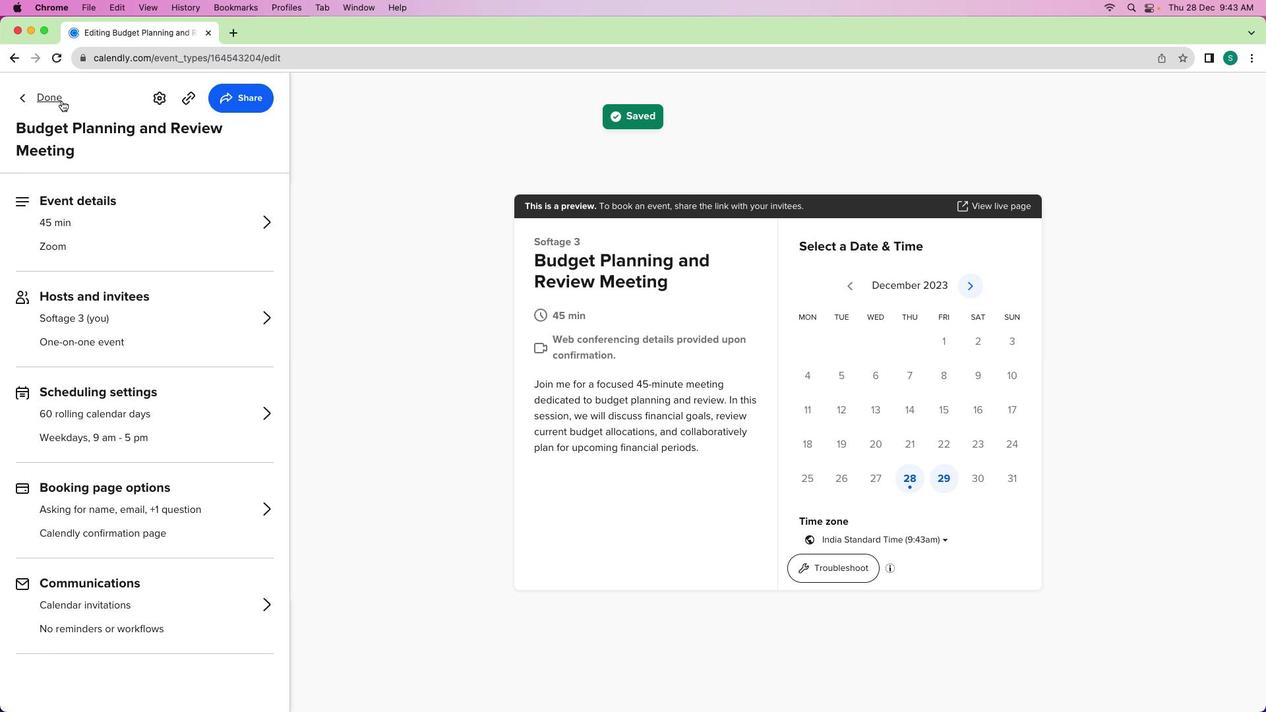 
Action: Mouse pressed left at (62, 100)
Screenshot: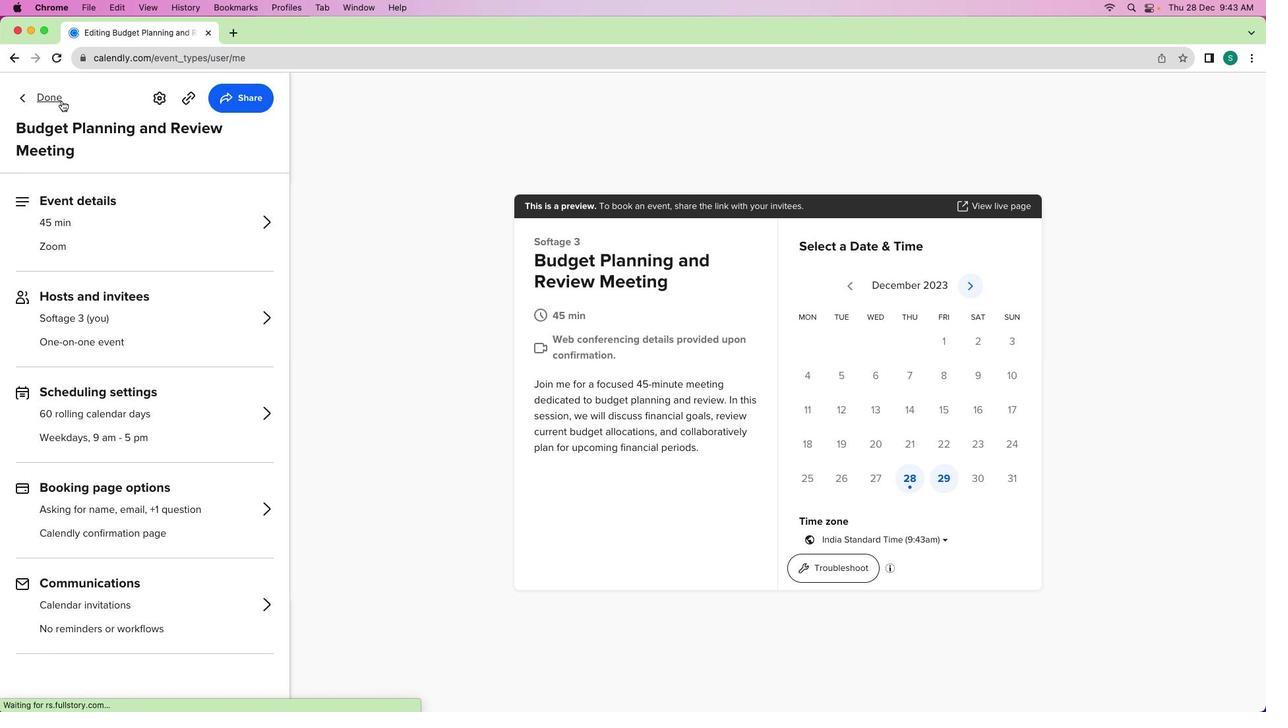 
Action: Mouse moved to (465, 400)
Screenshot: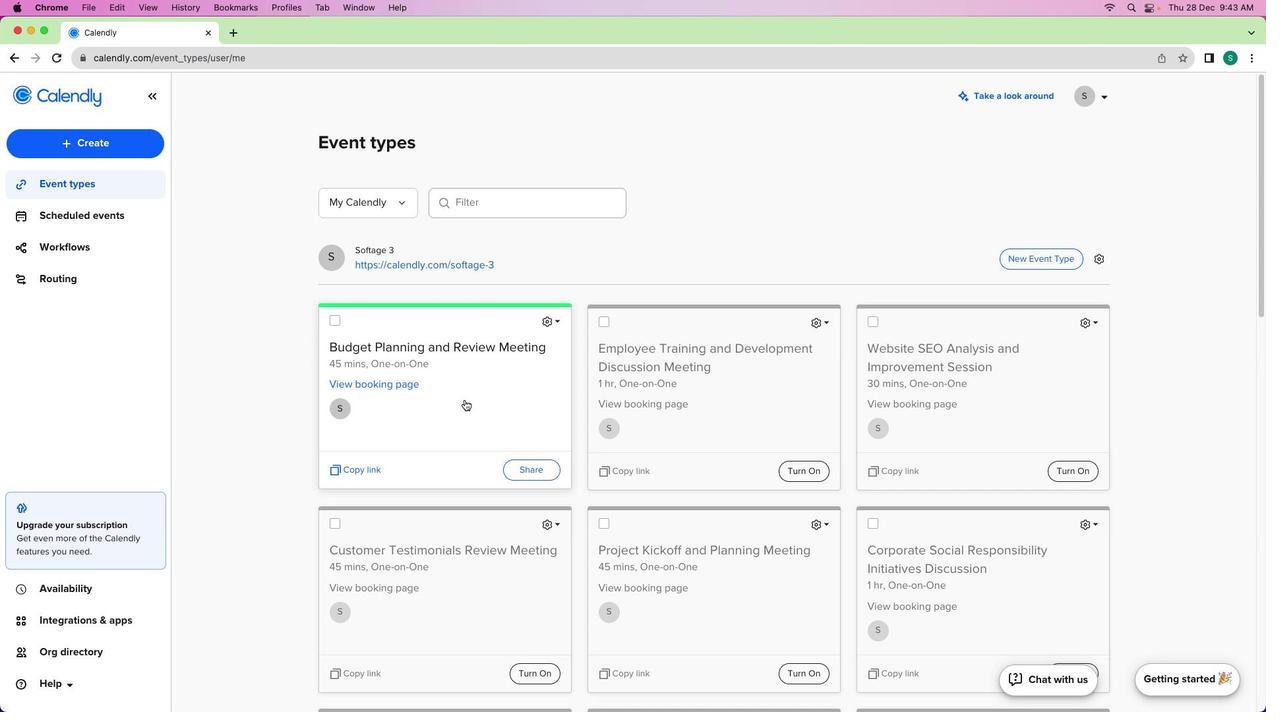 
